 Task: Create a due date automation when advanced on, 2 days after a card is due add dates starting tomorrow at 11:00 AM.
Action: Mouse moved to (947, 76)
Screenshot: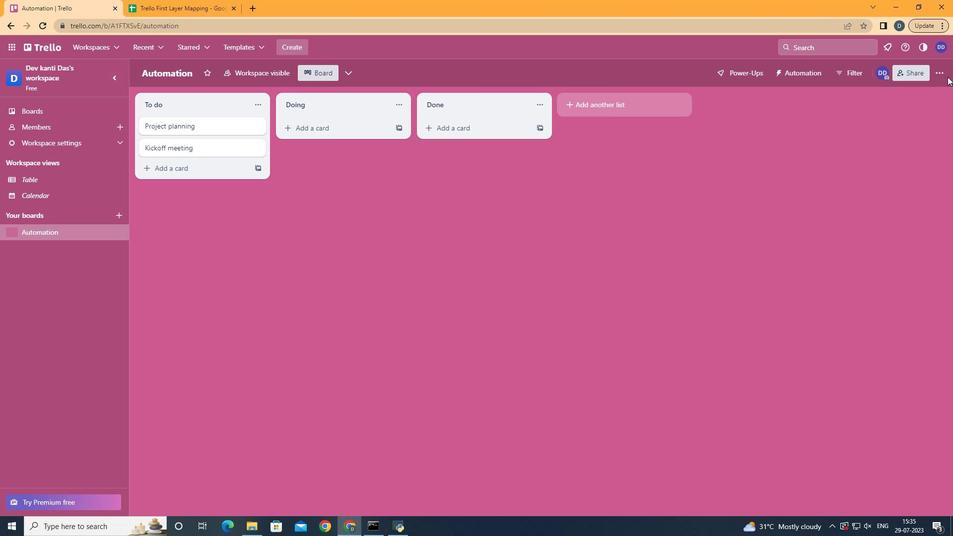 
Action: Mouse pressed left at (947, 76)
Screenshot: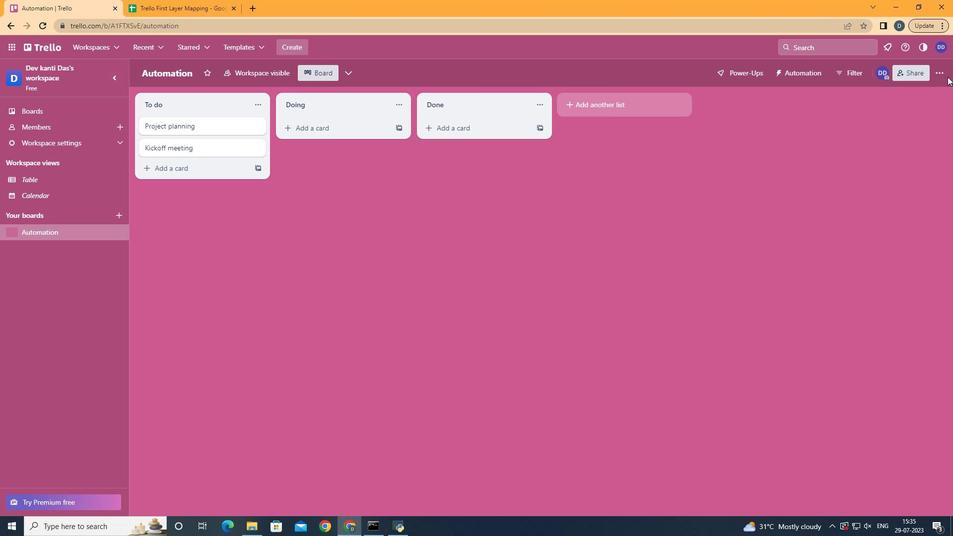 
Action: Mouse moved to (882, 203)
Screenshot: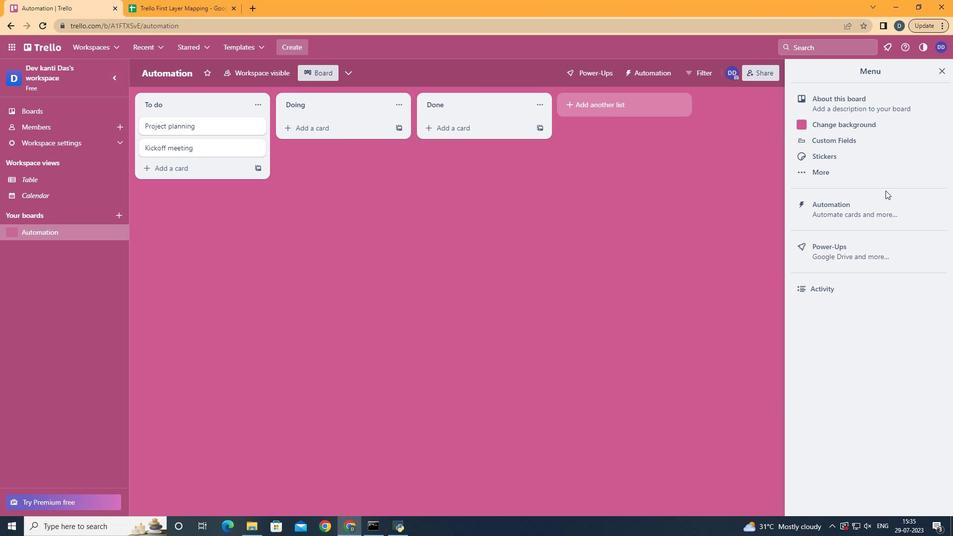 
Action: Mouse pressed left at (882, 203)
Screenshot: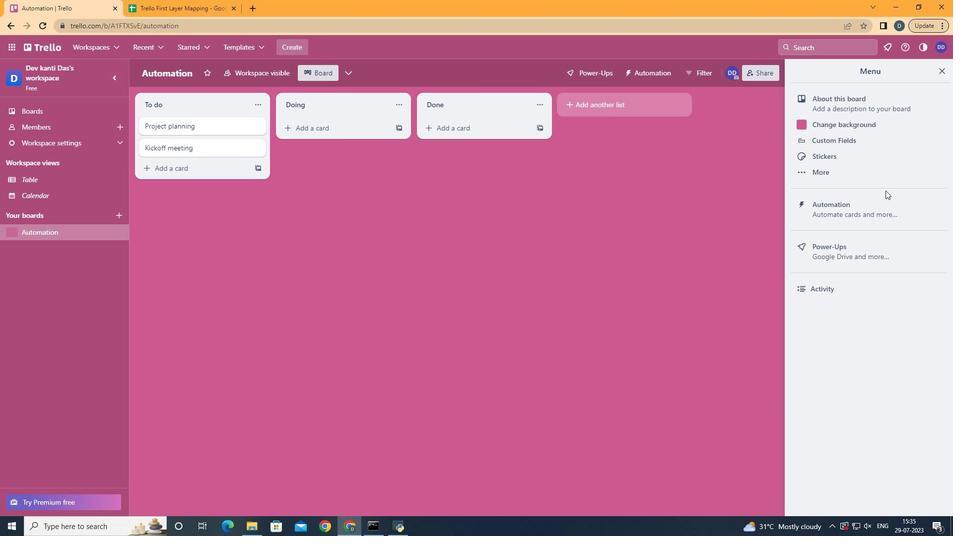 
Action: Mouse moved to (196, 202)
Screenshot: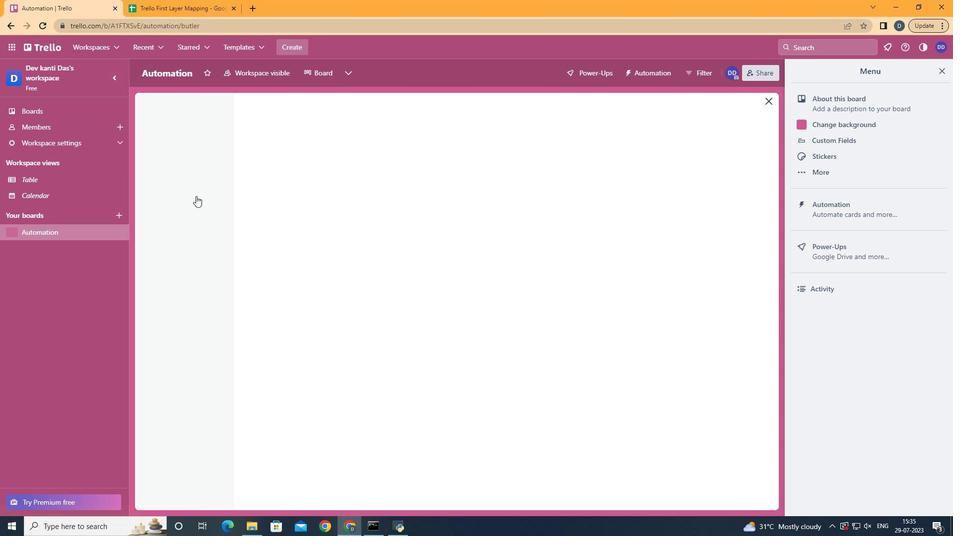 
Action: Mouse pressed left at (196, 202)
Screenshot: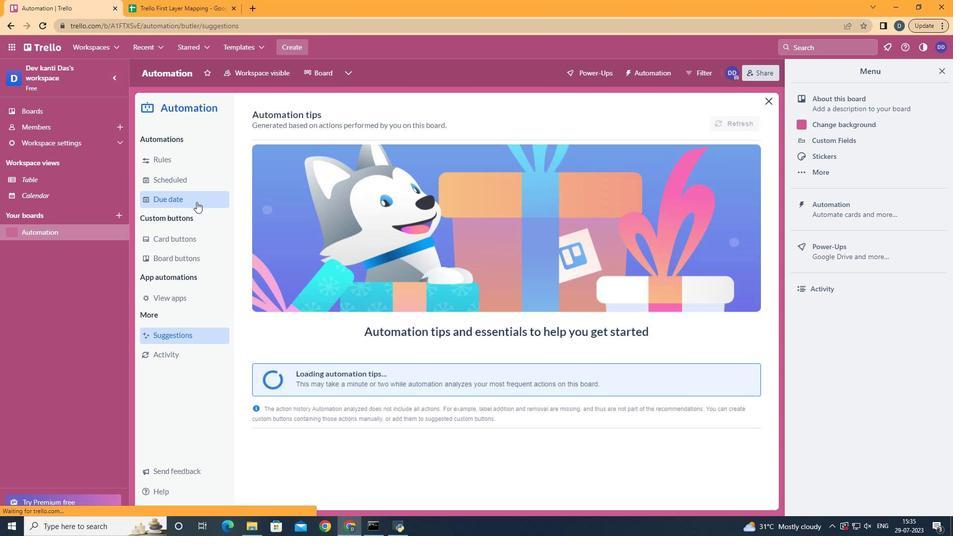 
Action: Mouse moved to (699, 115)
Screenshot: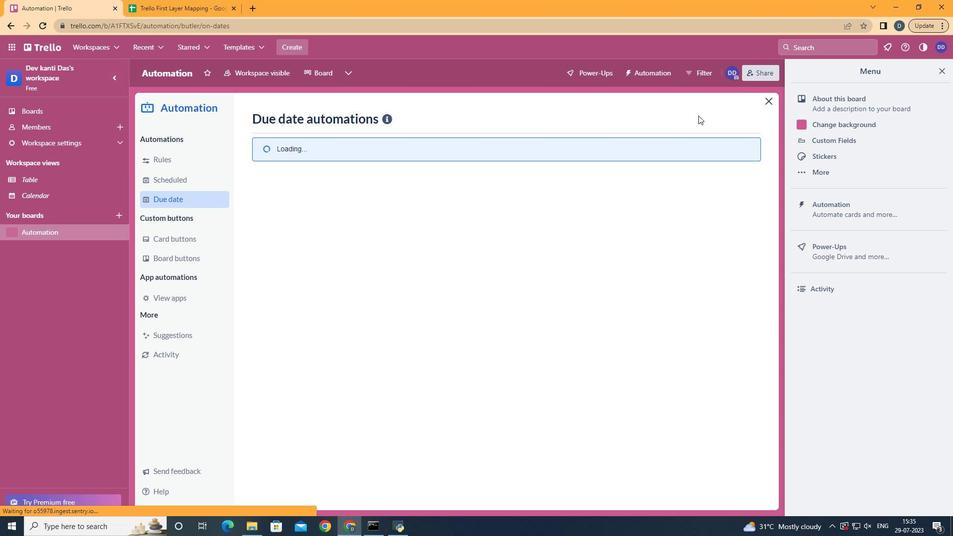 
Action: Mouse pressed left at (699, 115)
Screenshot: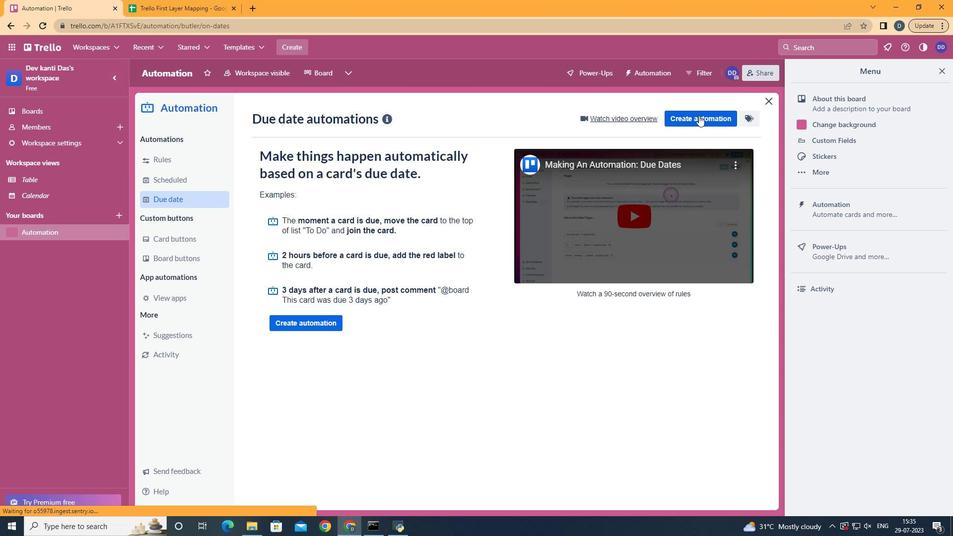 
Action: Mouse moved to (309, 218)
Screenshot: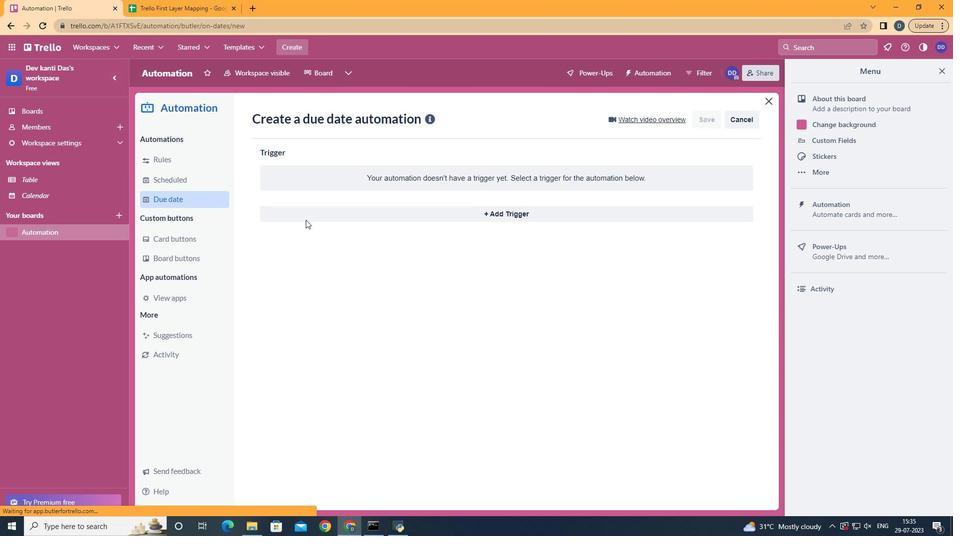 
Action: Mouse pressed left at (309, 218)
Screenshot: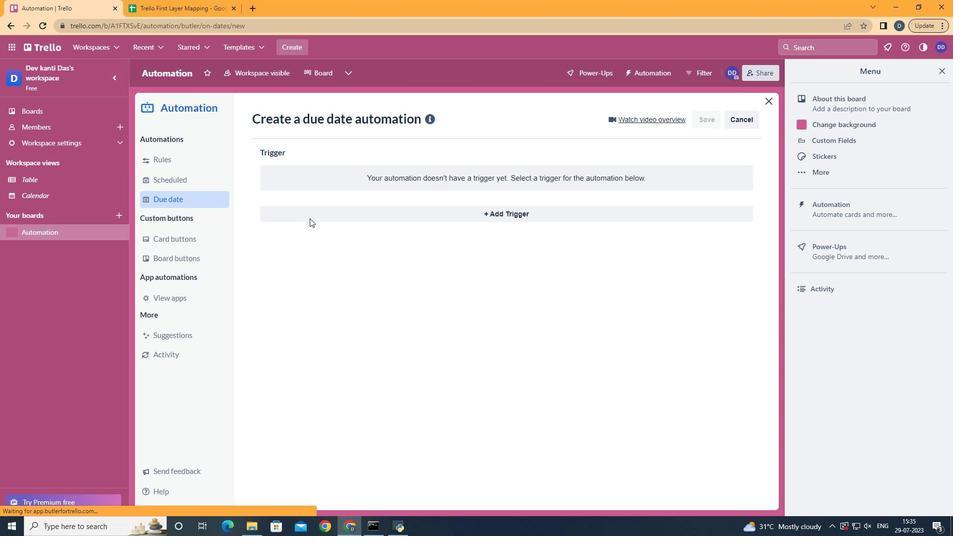 
Action: Mouse moved to (363, 406)
Screenshot: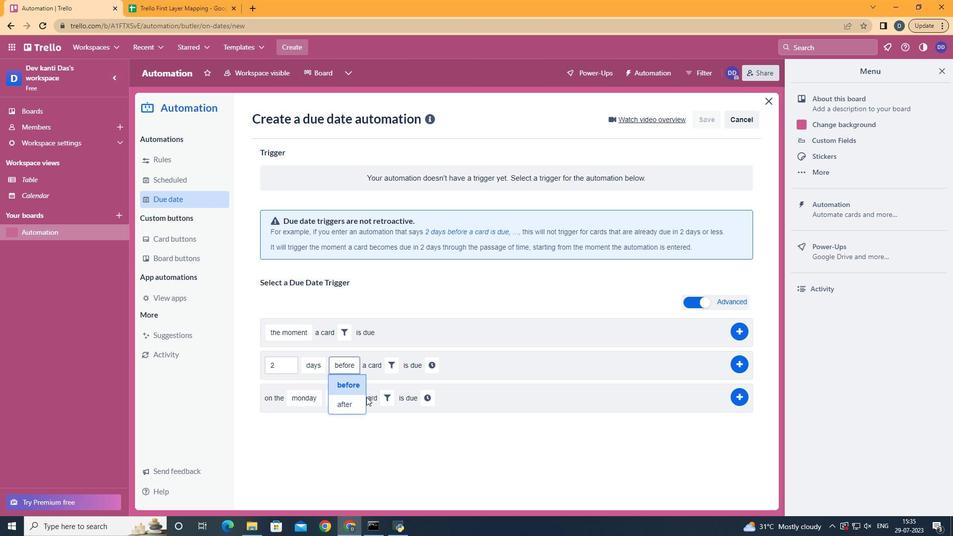
Action: Mouse pressed left at (363, 406)
Screenshot: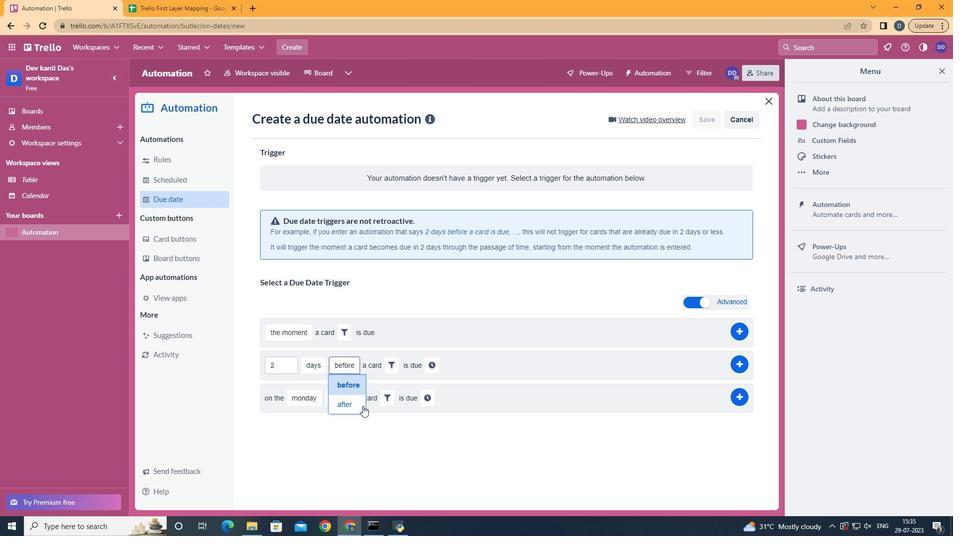 
Action: Mouse moved to (380, 366)
Screenshot: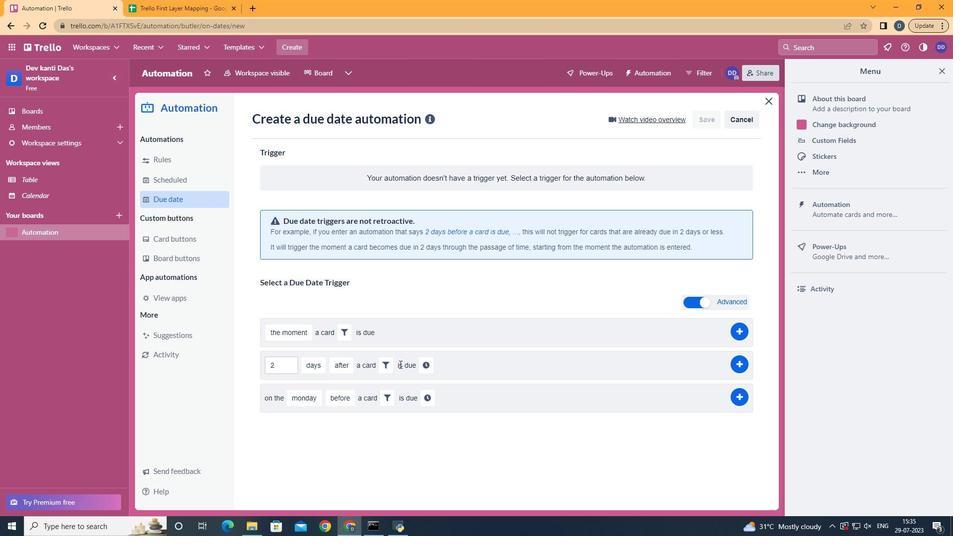 
Action: Mouse pressed left at (380, 366)
Screenshot: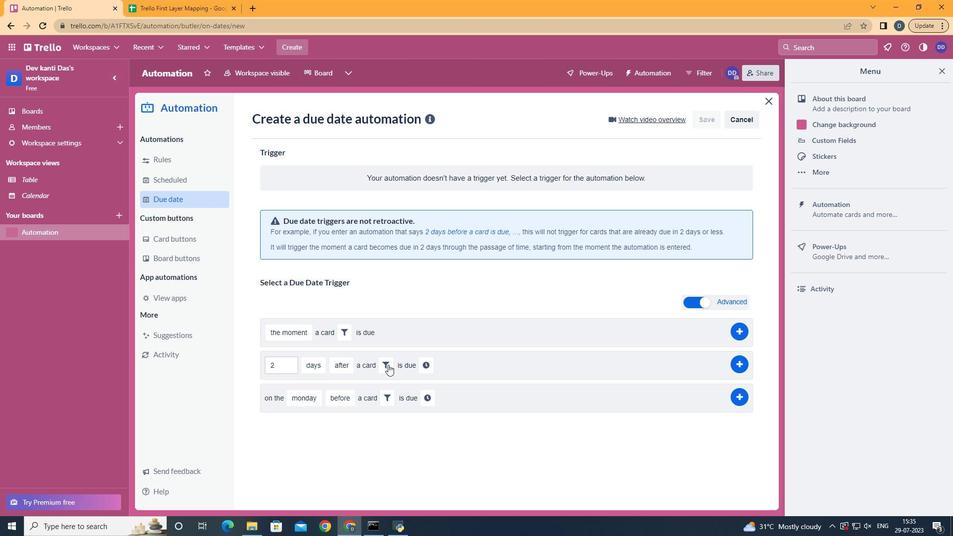 
Action: Mouse moved to (440, 394)
Screenshot: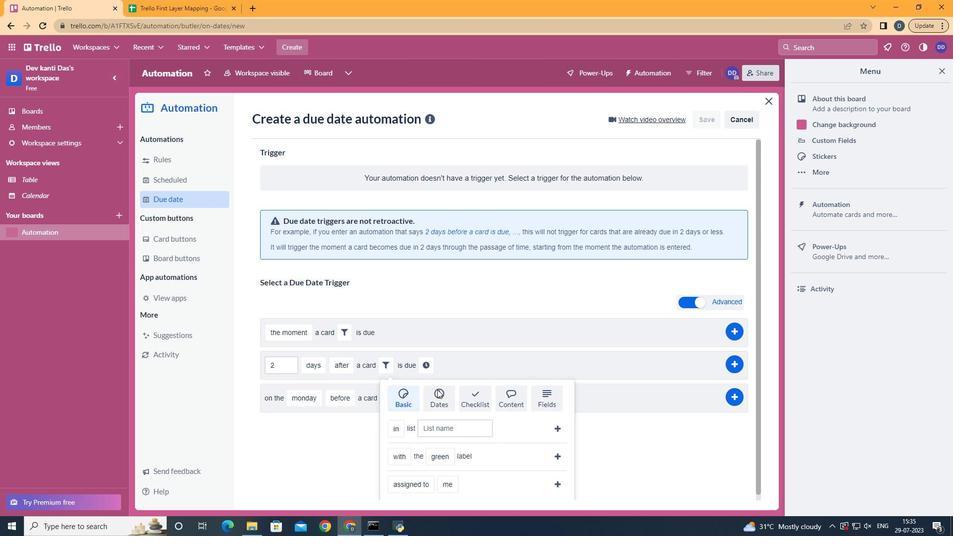
Action: Mouse pressed left at (440, 394)
Screenshot: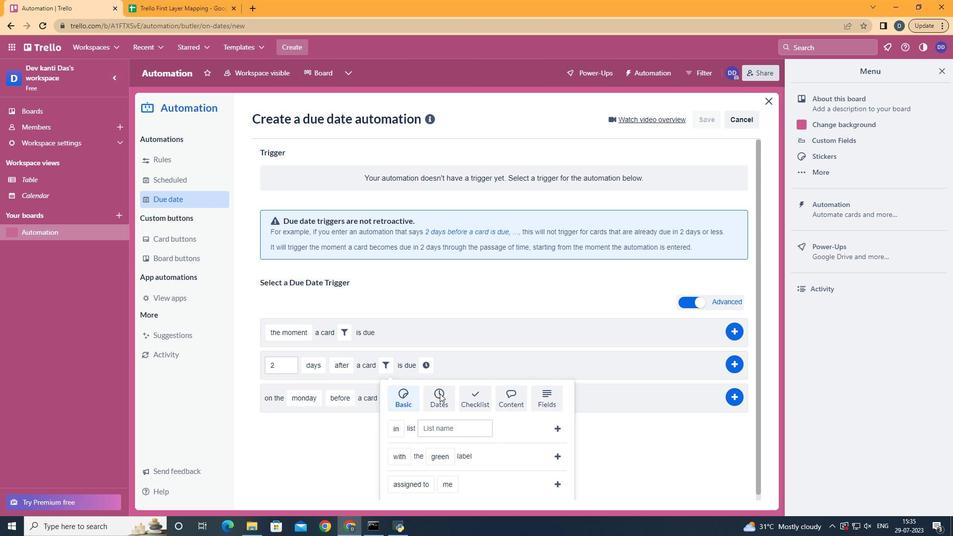 
Action: Mouse scrolled (440, 393) with delta (0, 0)
Screenshot: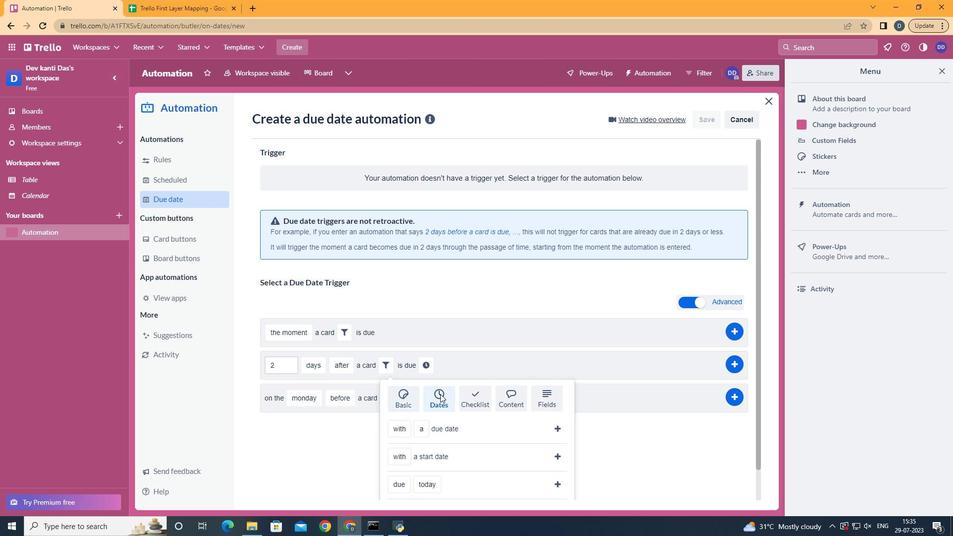 
Action: Mouse moved to (440, 394)
Screenshot: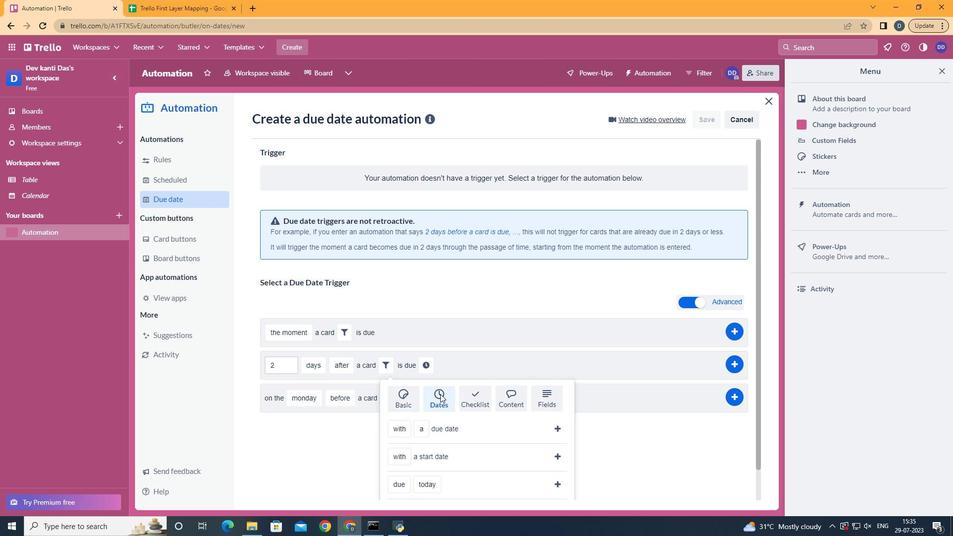 
Action: Mouse scrolled (440, 393) with delta (0, 0)
Screenshot: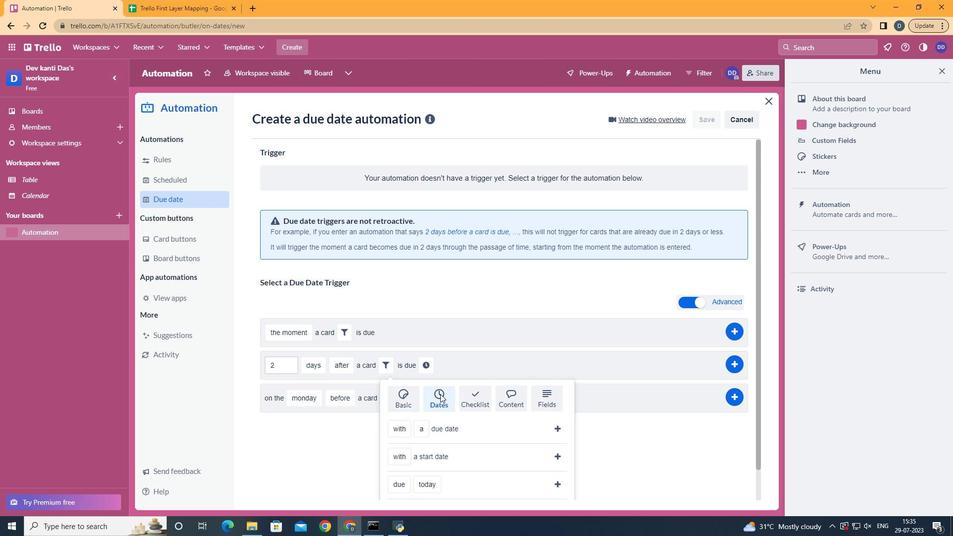 
Action: Mouse scrolled (440, 393) with delta (0, 0)
Screenshot: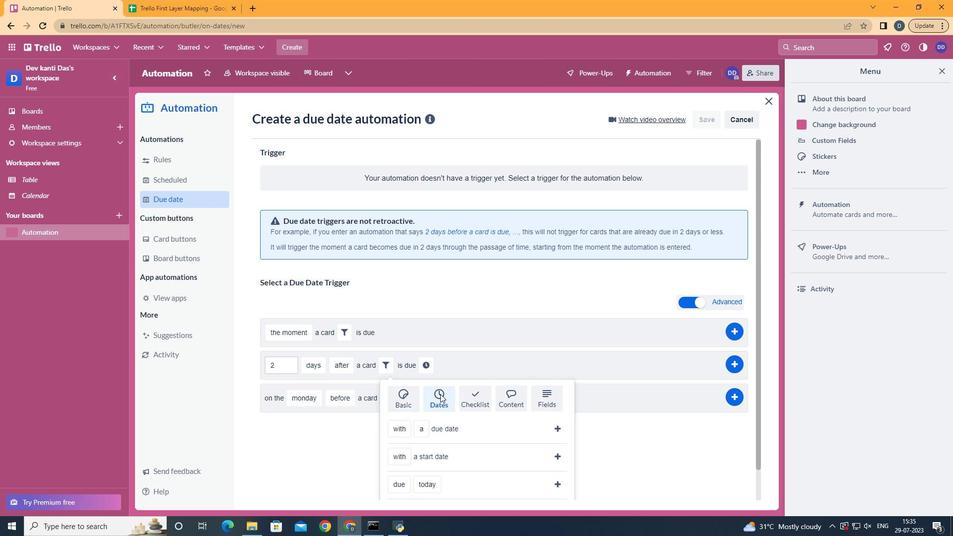 
Action: Mouse moved to (420, 415)
Screenshot: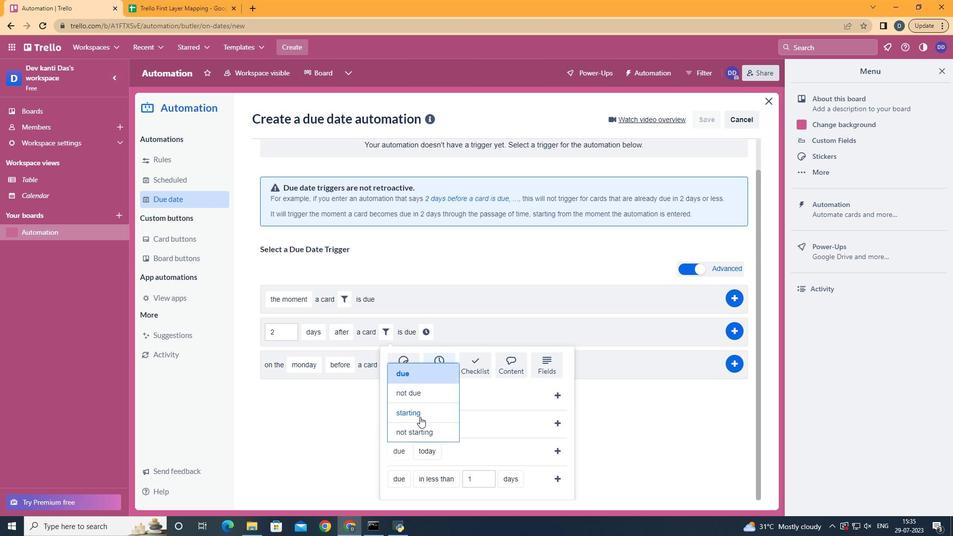 
Action: Mouse pressed left at (420, 415)
Screenshot: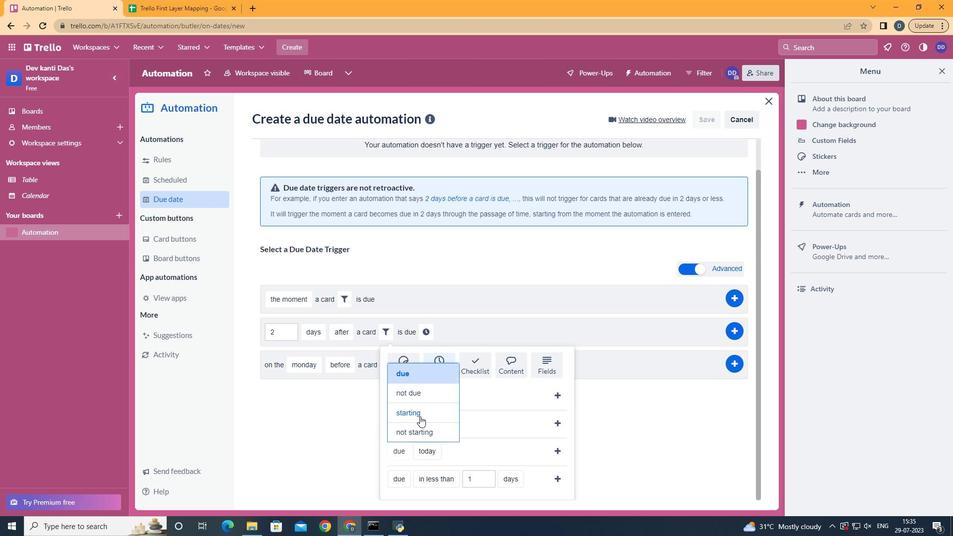 
Action: Mouse moved to (457, 350)
Screenshot: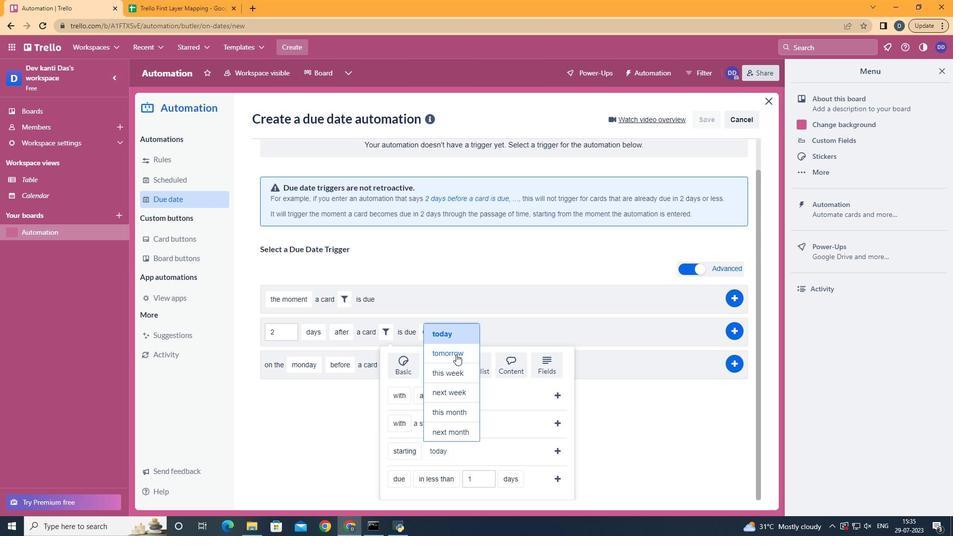 
Action: Mouse pressed left at (457, 350)
Screenshot: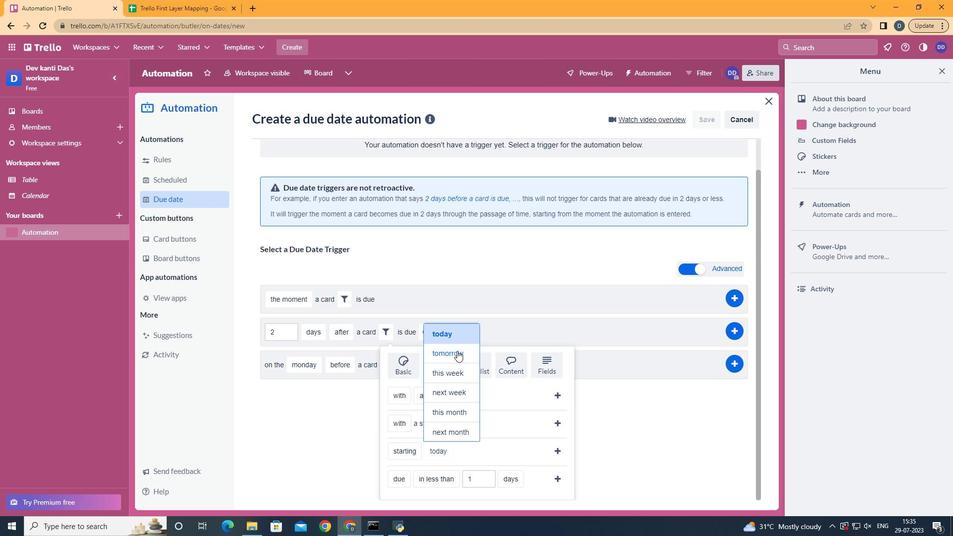 
Action: Mouse moved to (559, 444)
Screenshot: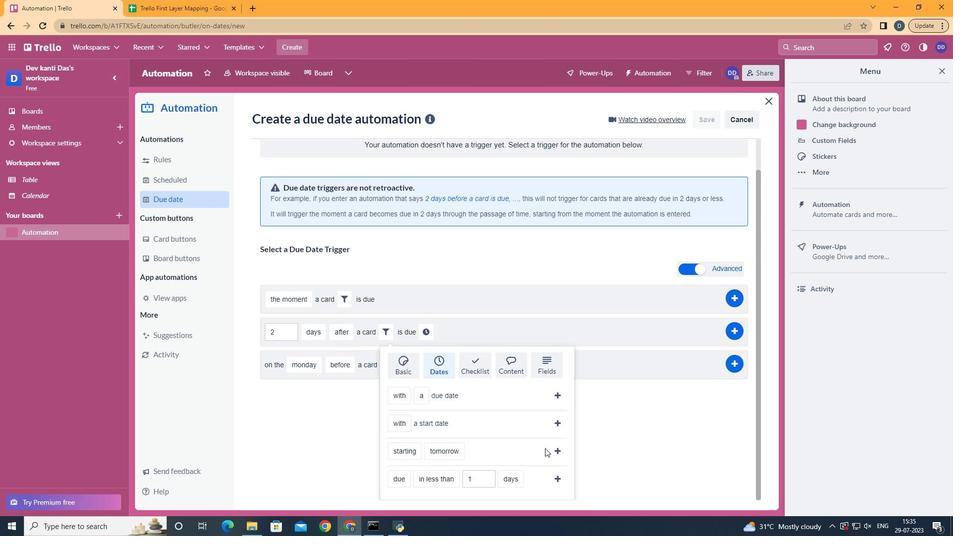 
Action: Mouse pressed left at (559, 444)
Screenshot: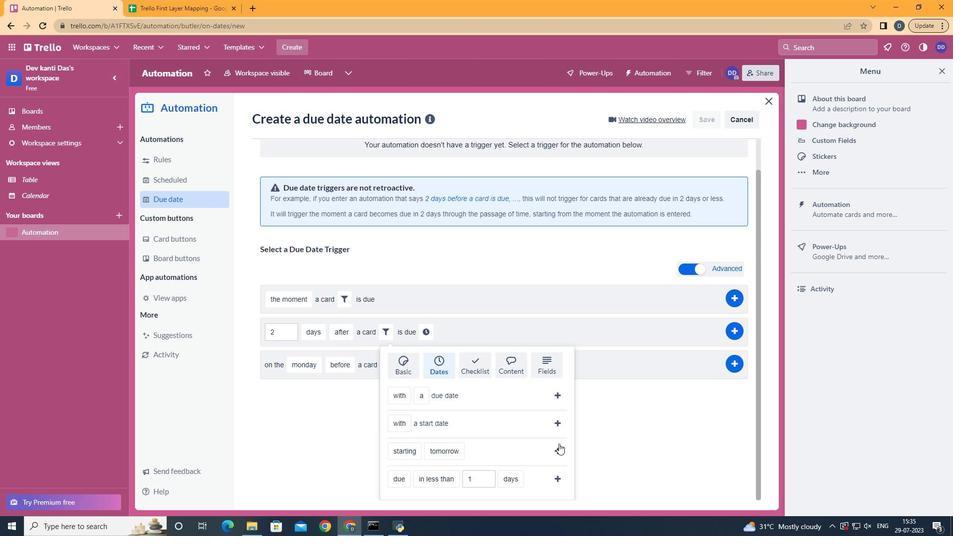 
Action: Mouse moved to (504, 363)
Screenshot: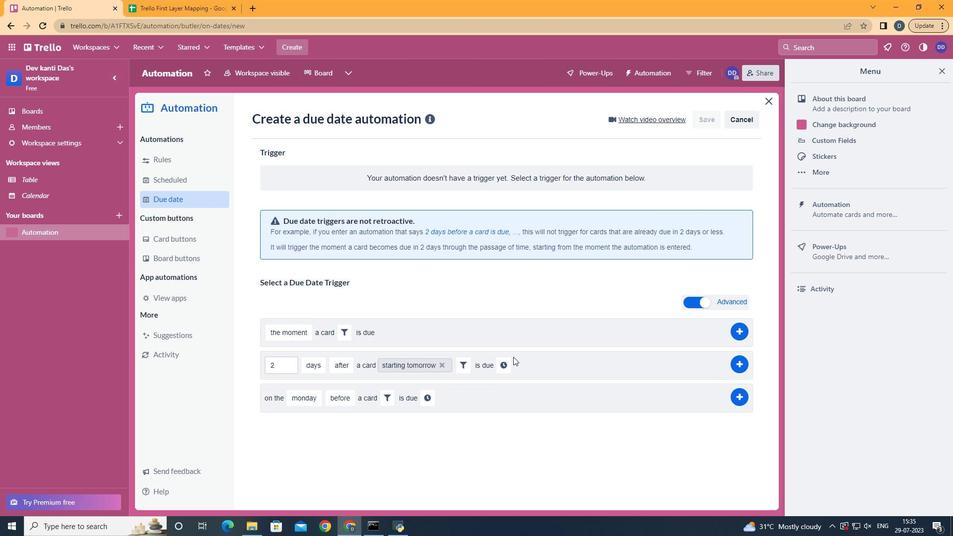 
Action: Mouse pressed left at (504, 363)
Screenshot: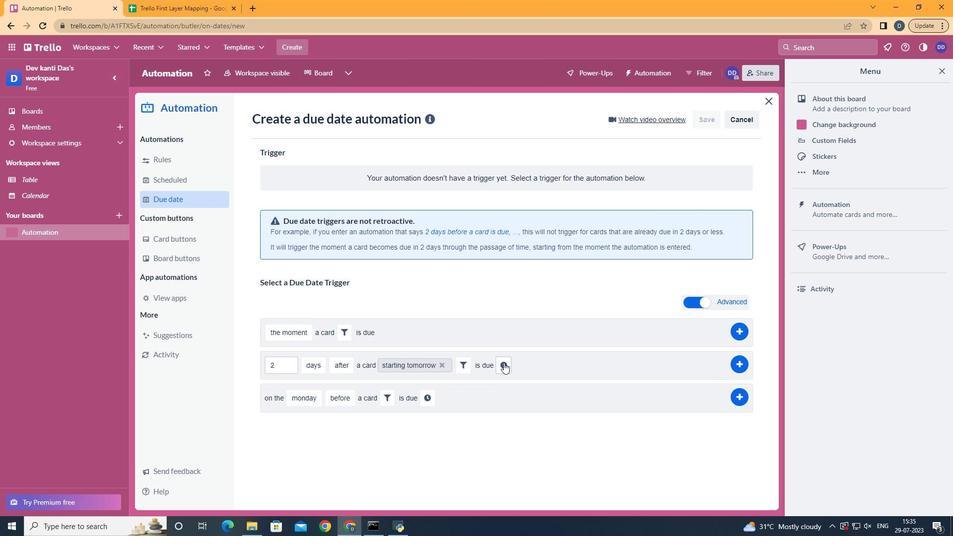 
Action: Mouse moved to (524, 371)
Screenshot: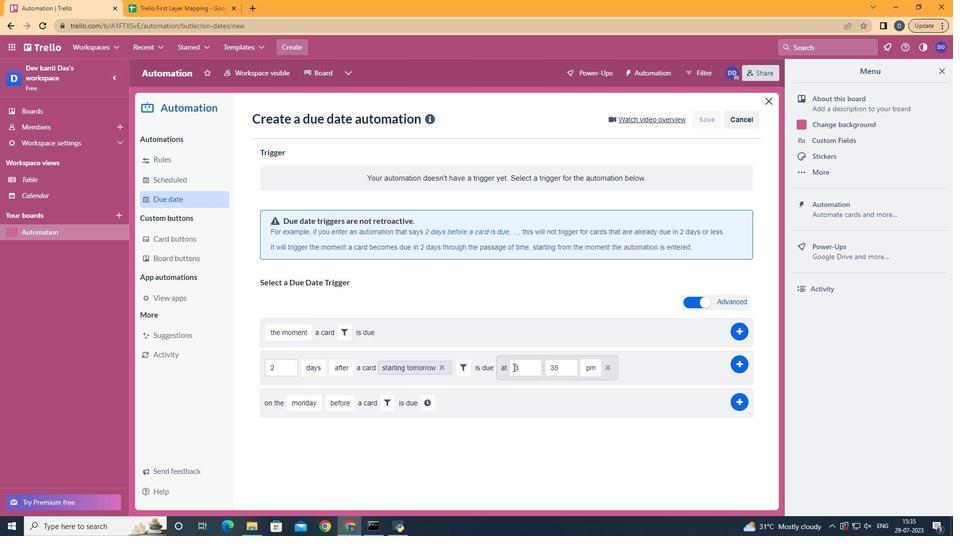 
Action: Mouse pressed left at (524, 371)
Screenshot: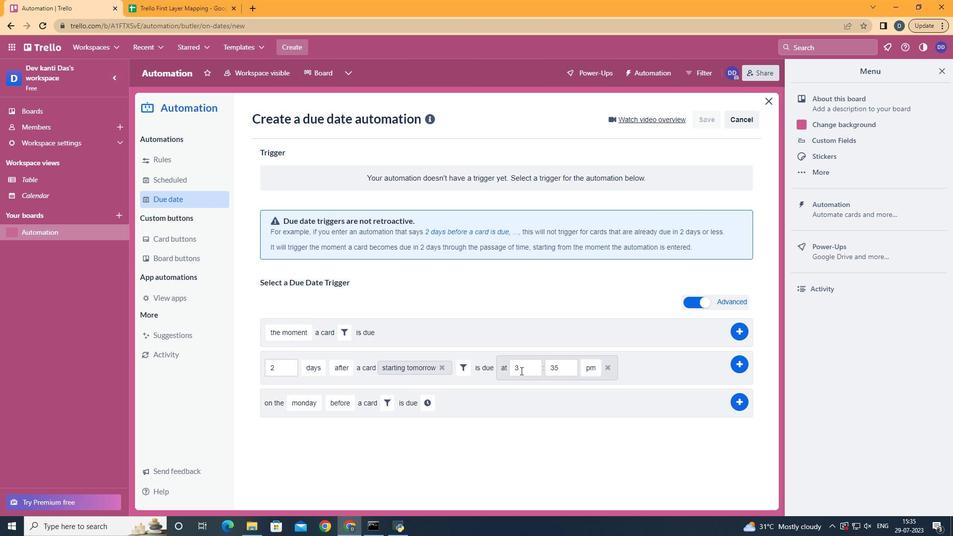 
Action: Key pressed <Key.backspace>11
Screenshot: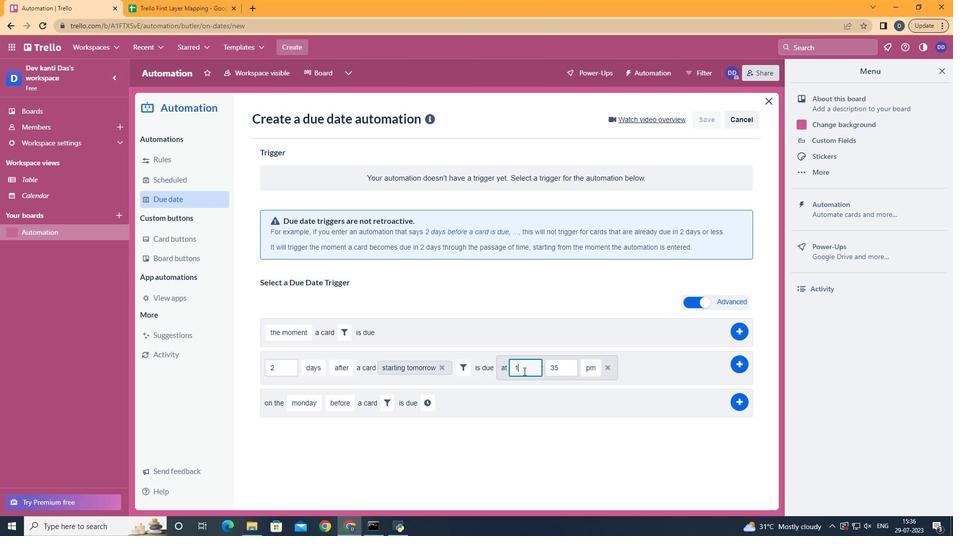 
Action: Mouse moved to (564, 363)
Screenshot: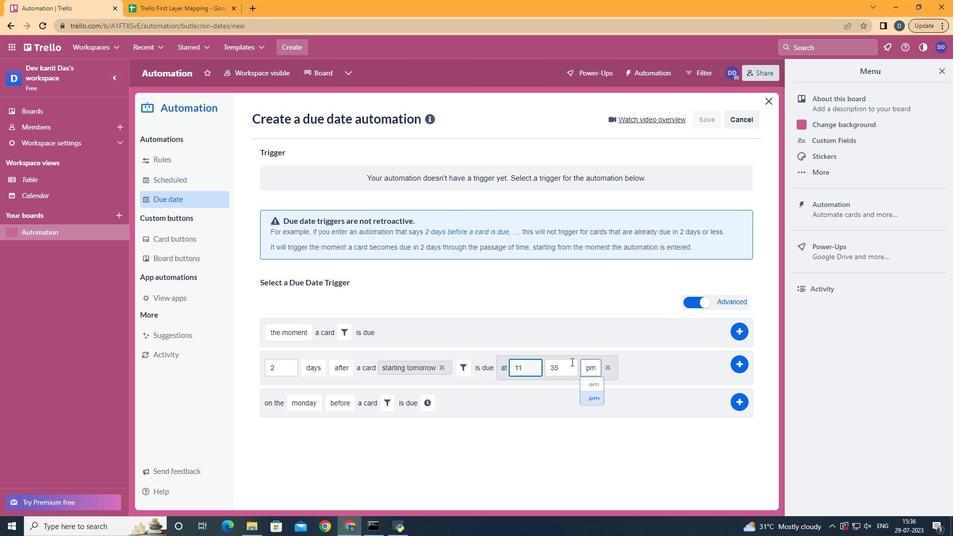 
Action: Mouse pressed left at (564, 363)
Screenshot: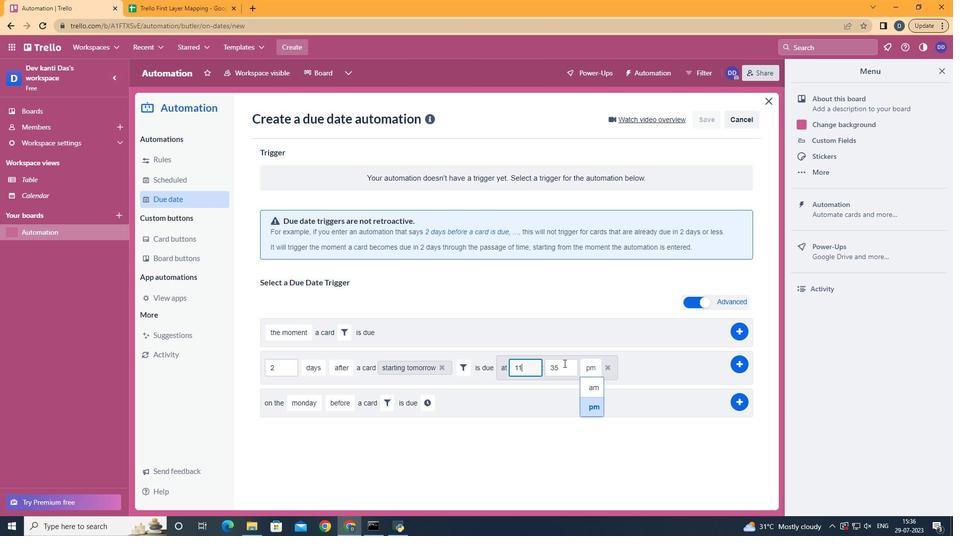 
Action: Key pressed <Key.backspace><Key.backspace>00
Screenshot: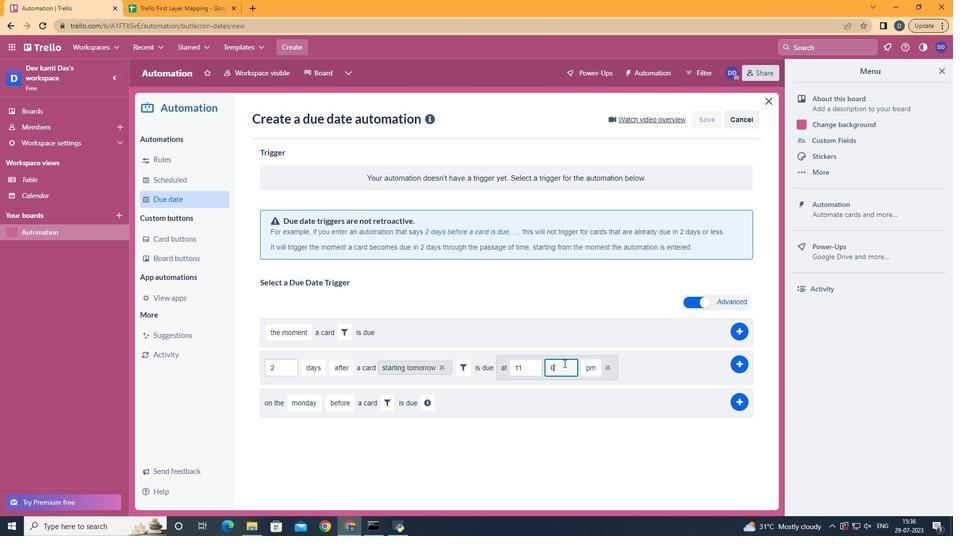
Action: Mouse moved to (597, 388)
Screenshot: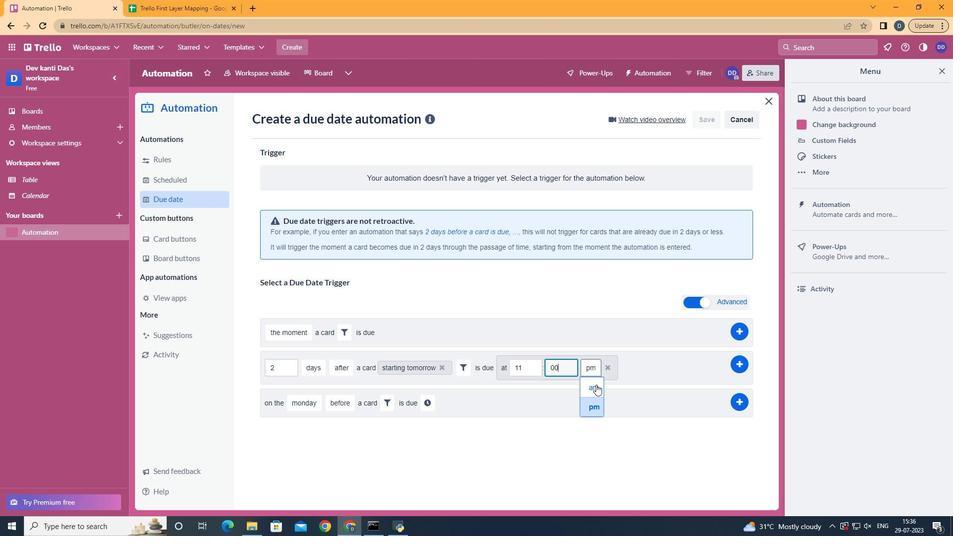 
Action: Mouse pressed left at (597, 388)
Screenshot: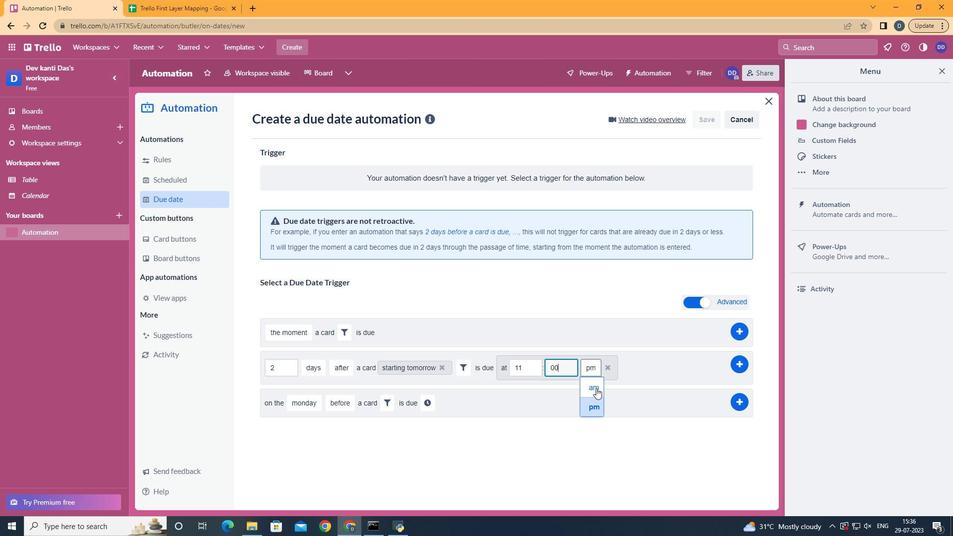 
